 Task: Add Numi Organic Aged Earl Grey Tea to the cart.
Action: Mouse pressed left at (22, 81)
Screenshot: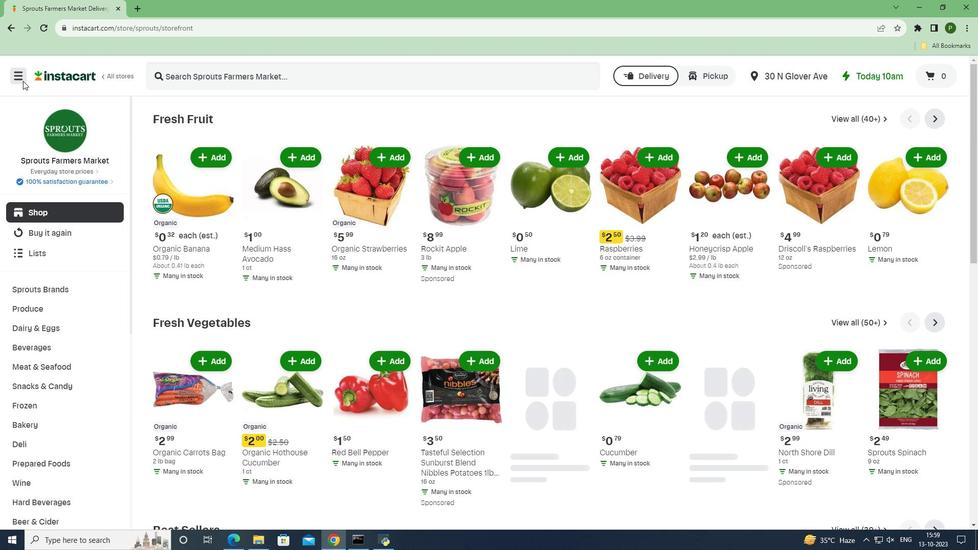 
Action: Mouse moved to (45, 269)
Screenshot: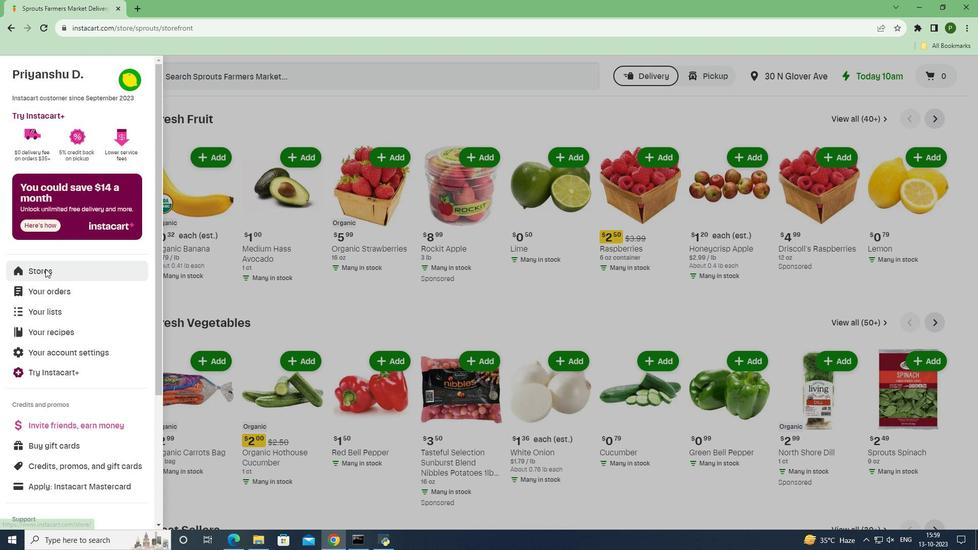
Action: Mouse pressed left at (45, 269)
Screenshot: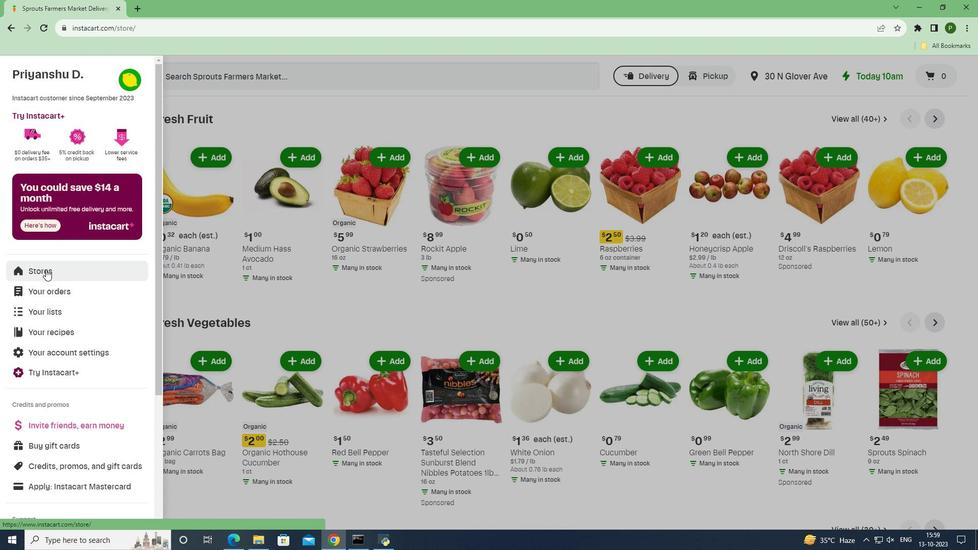 
Action: Mouse moved to (220, 115)
Screenshot: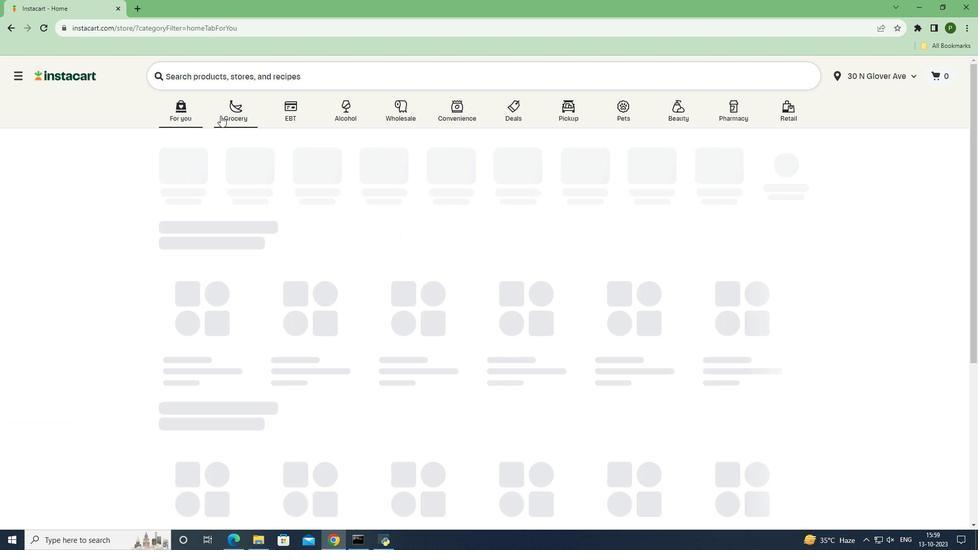 
Action: Mouse pressed left at (220, 115)
Screenshot: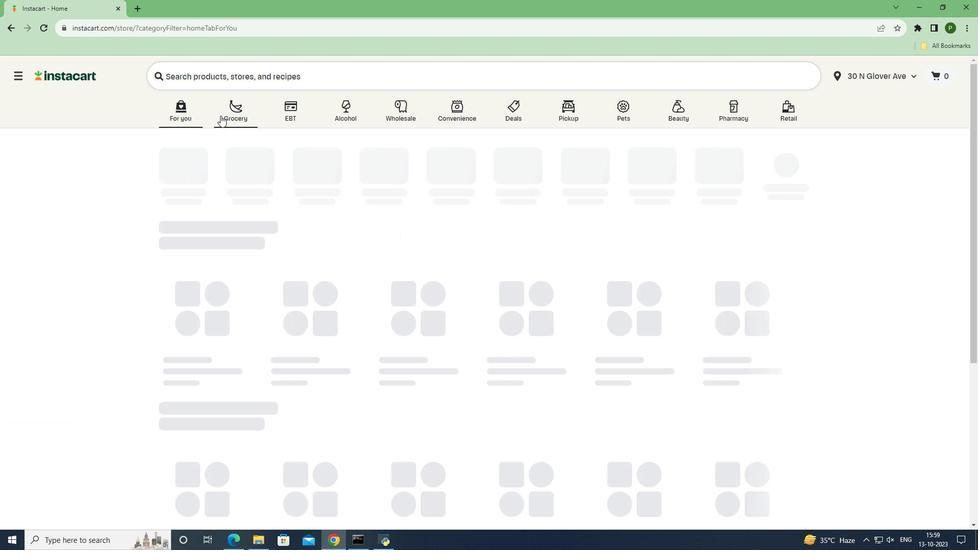 
Action: Mouse moved to (614, 232)
Screenshot: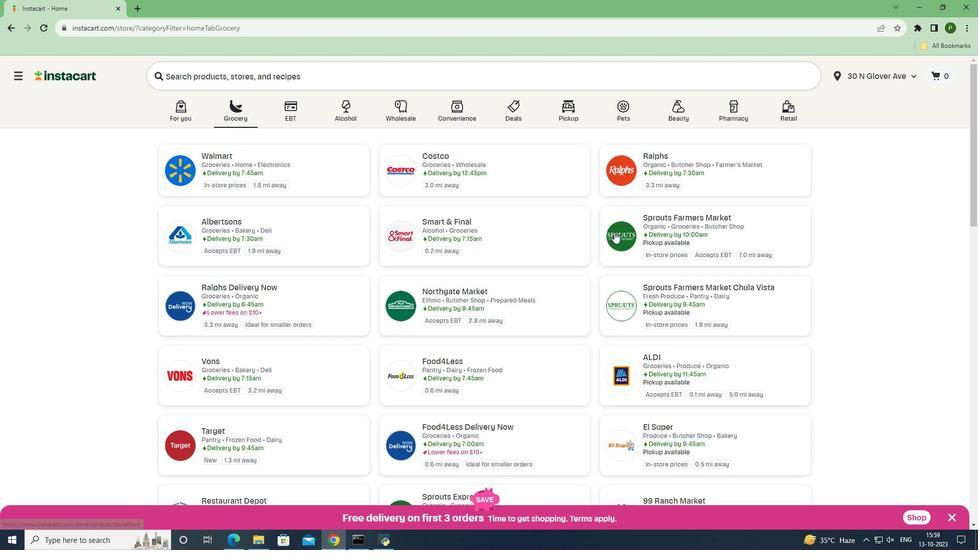 
Action: Mouse pressed left at (614, 232)
Screenshot: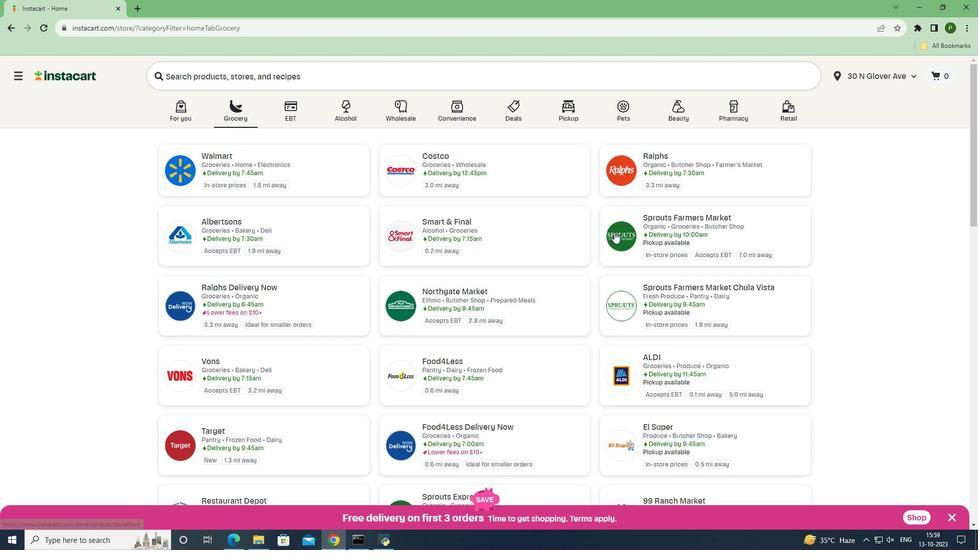 
Action: Mouse moved to (46, 343)
Screenshot: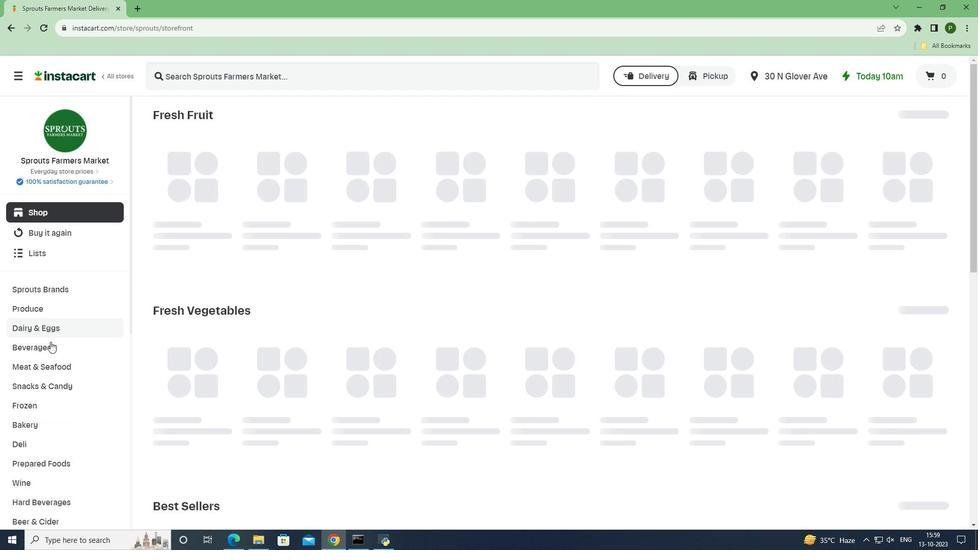 
Action: Mouse pressed left at (46, 343)
Screenshot: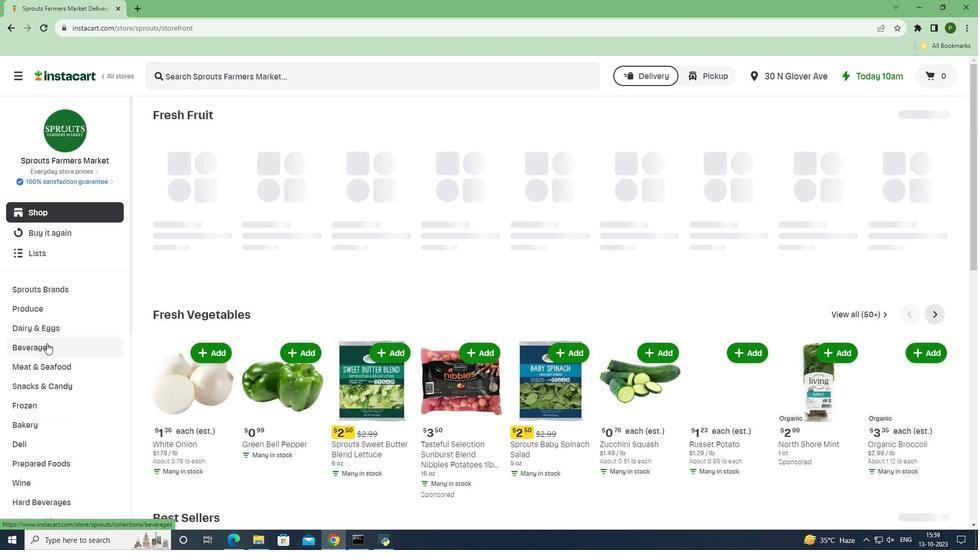 
Action: Mouse moved to (888, 139)
Screenshot: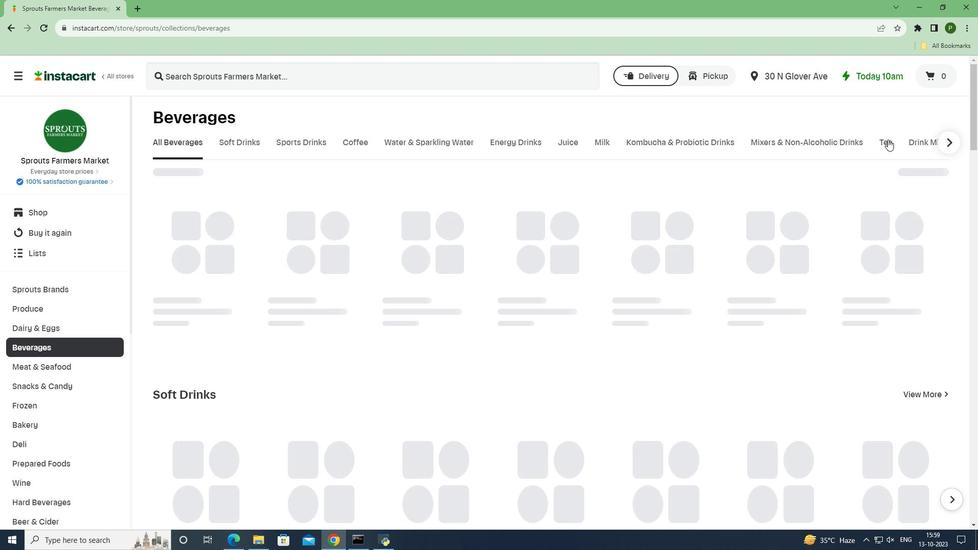 
Action: Mouse pressed left at (888, 139)
Screenshot: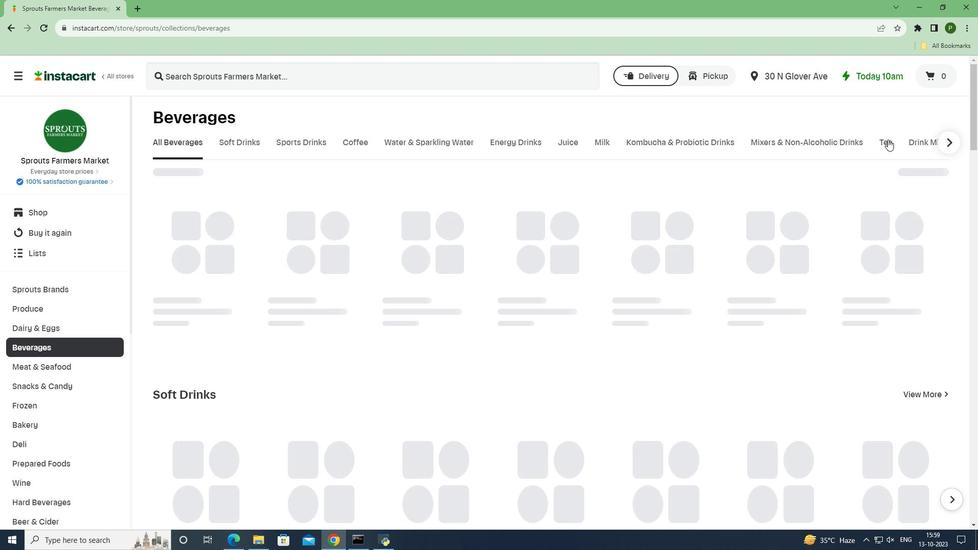 
Action: Mouse moved to (485, 80)
Screenshot: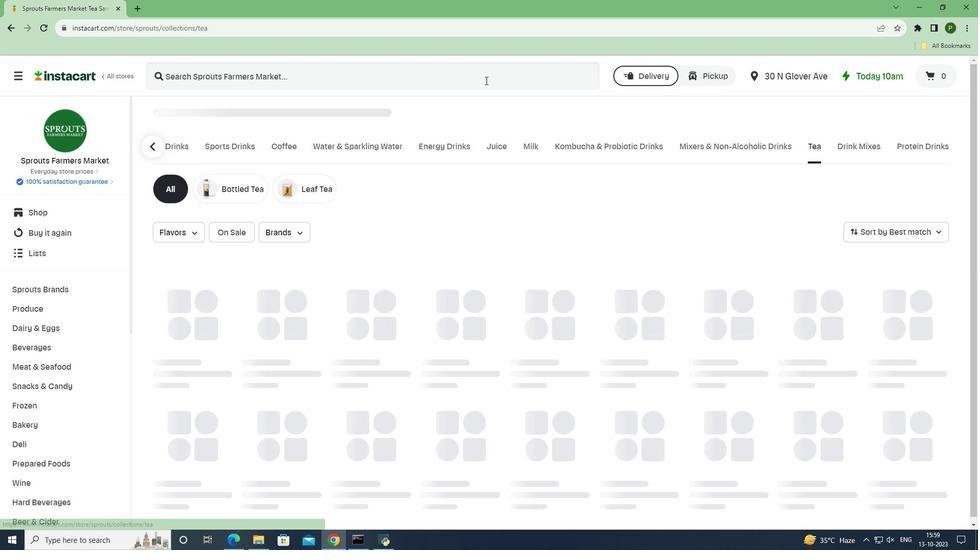 
Action: Mouse pressed left at (485, 80)
Screenshot: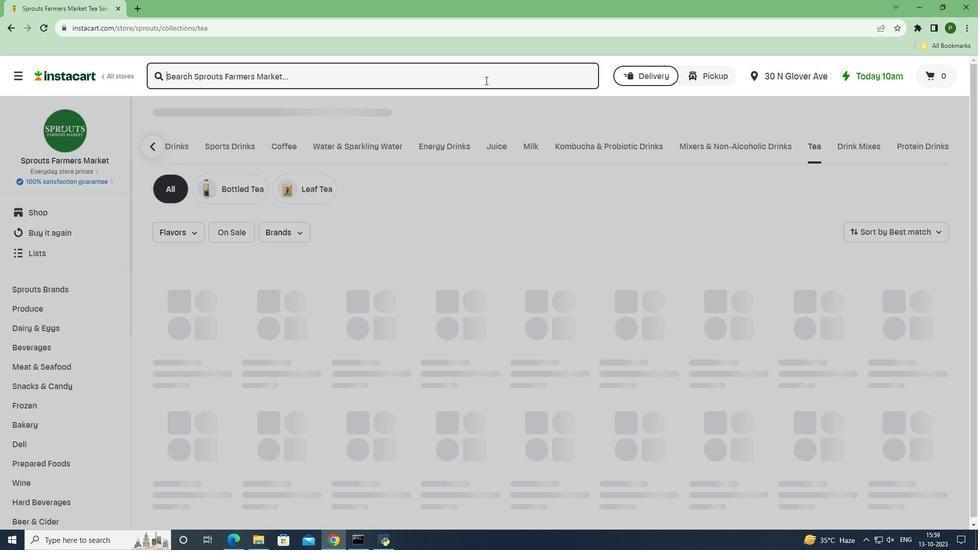 
Action: Key pressed <Key.caps_lock>N<Key.caps_lock>umi<Key.space><Key.caps_lock>O<Key.caps_lock>rganic<Key.space><Key.caps_lock>A<Key.caps_lock>ged<Key.space><Key.caps_lock>E<Key.caps_lock>arl<Key.space><Key.caps_lock>G<Key.caps_lock>rey<Key.space><Key.caps_lock>T<Key.caps_lock>ea<Key.space><Key.enter>
Screenshot: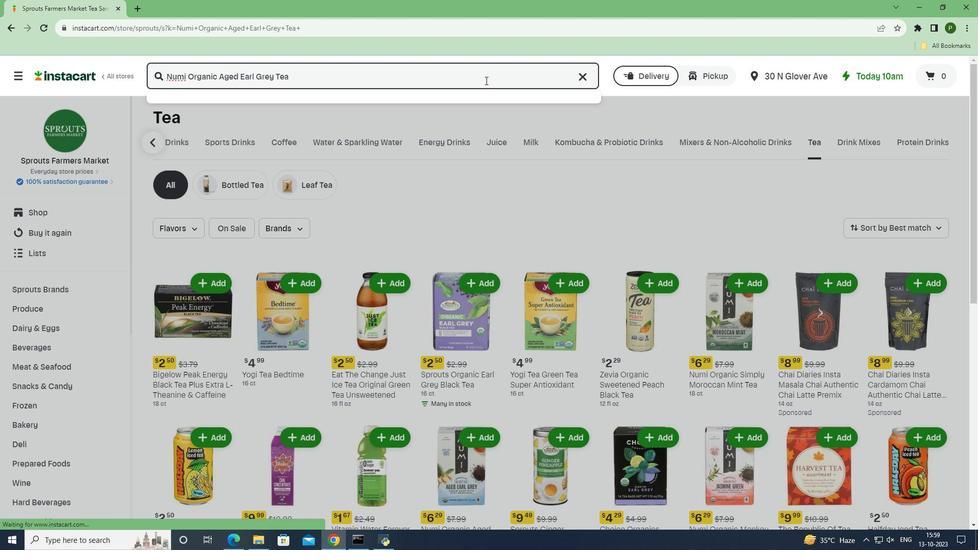 
Action: Mouse moved to (609, 179)
Screenshot: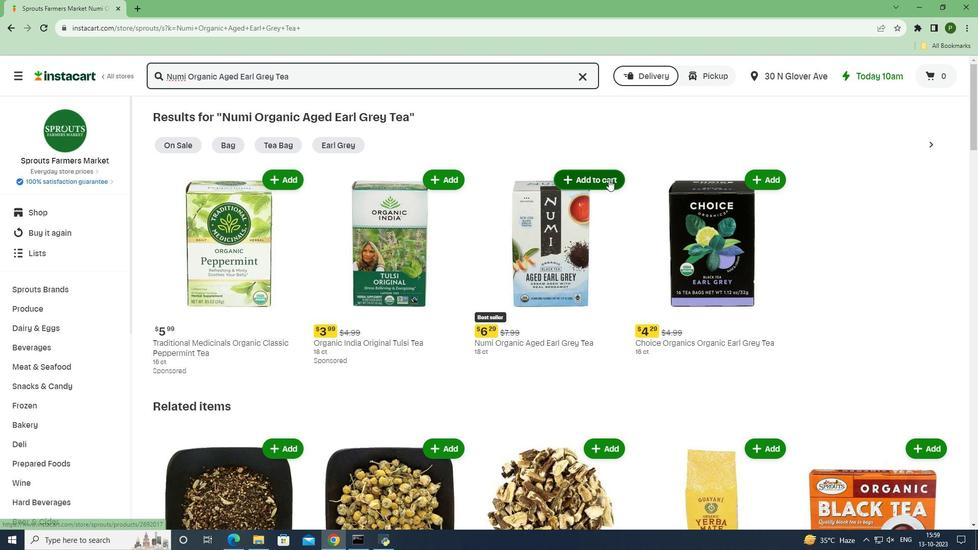 
Action: Mouse pressed left at (609, 179)
Screenshot: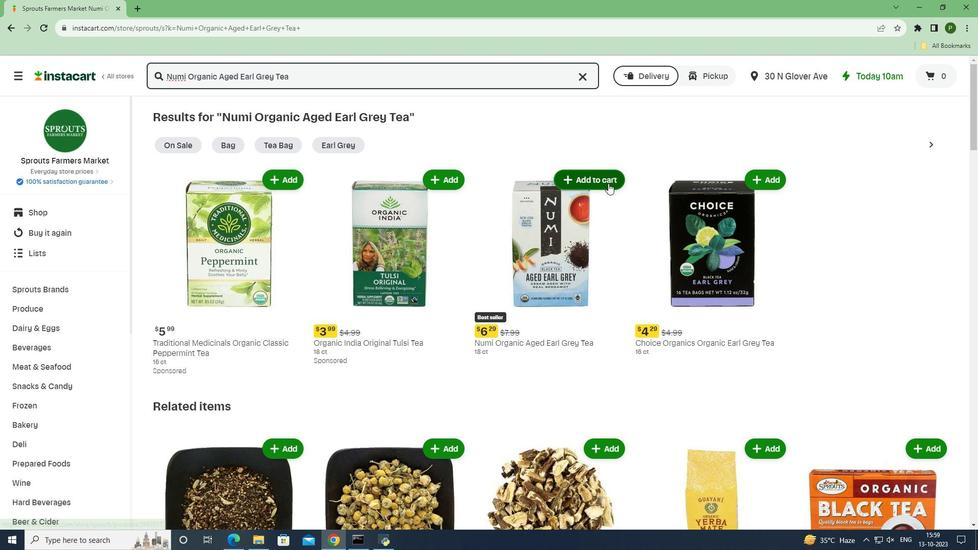 
Action: Mouse moved to (614, 248)
Screenshot: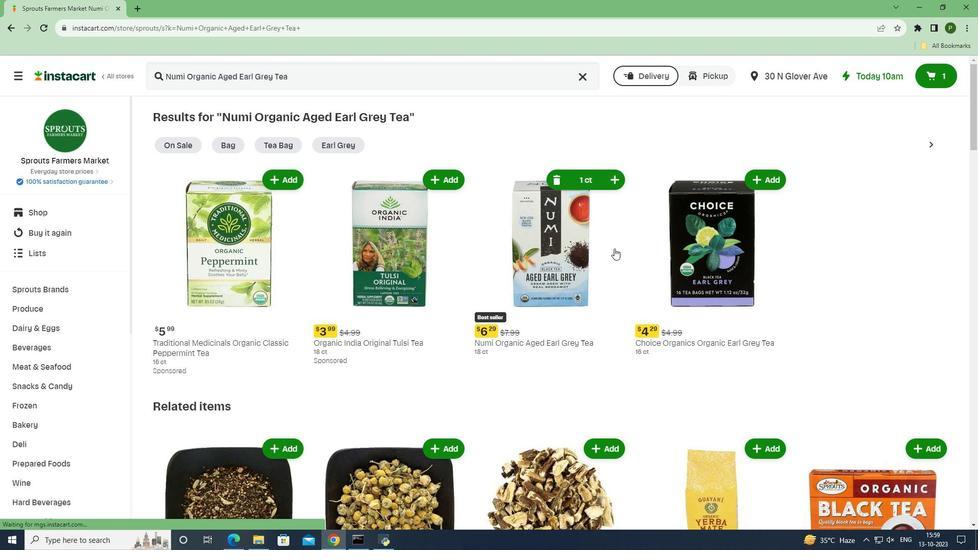 
